 Task: Create a due date automation trigger when advanced on, 2 hours after a card is due add fields without custom field "Resume" set to a date not in this week.
Action: Mouse moved to (729, 259)
Screenshot: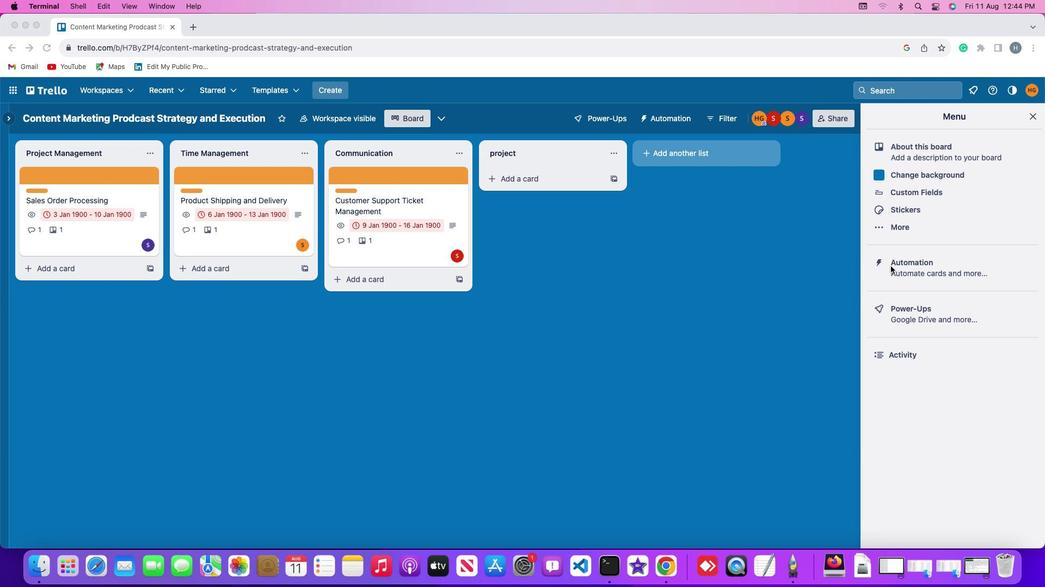 
Action: Mouse pressed left at (729, 259)
Screenshot: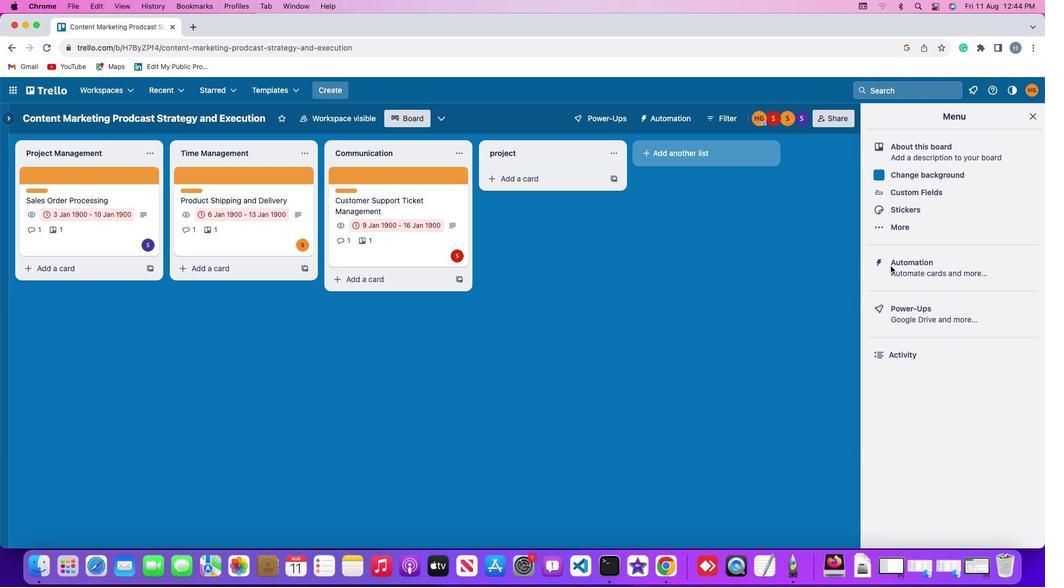 
Action: Mouse pressed left at (729, 259)
Screenshot: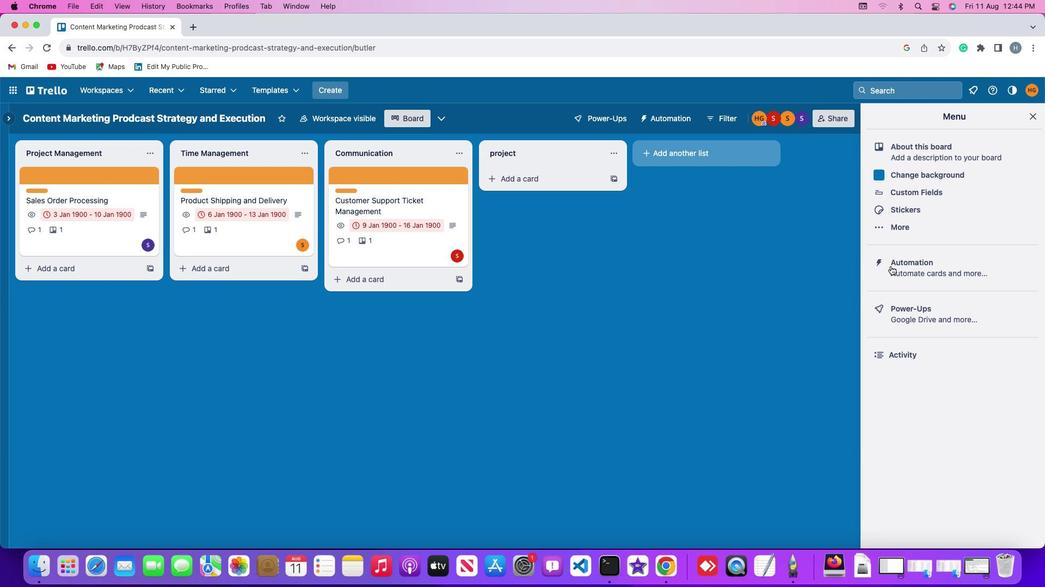 
Action: Mouse moved to (187, 255)
Screenshot: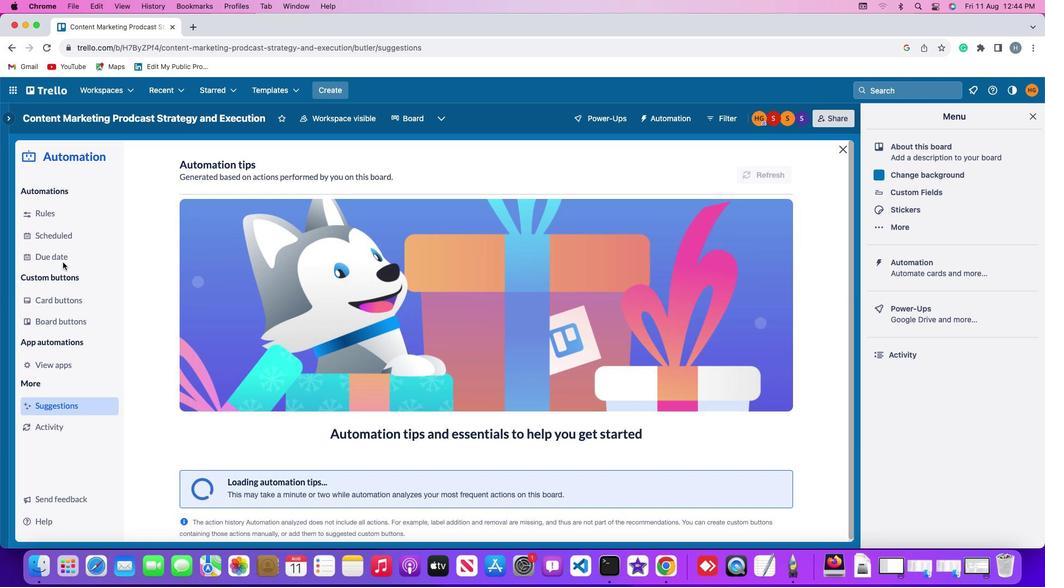 
Action: Mouse pressed left at (187, 255)
Screenshot: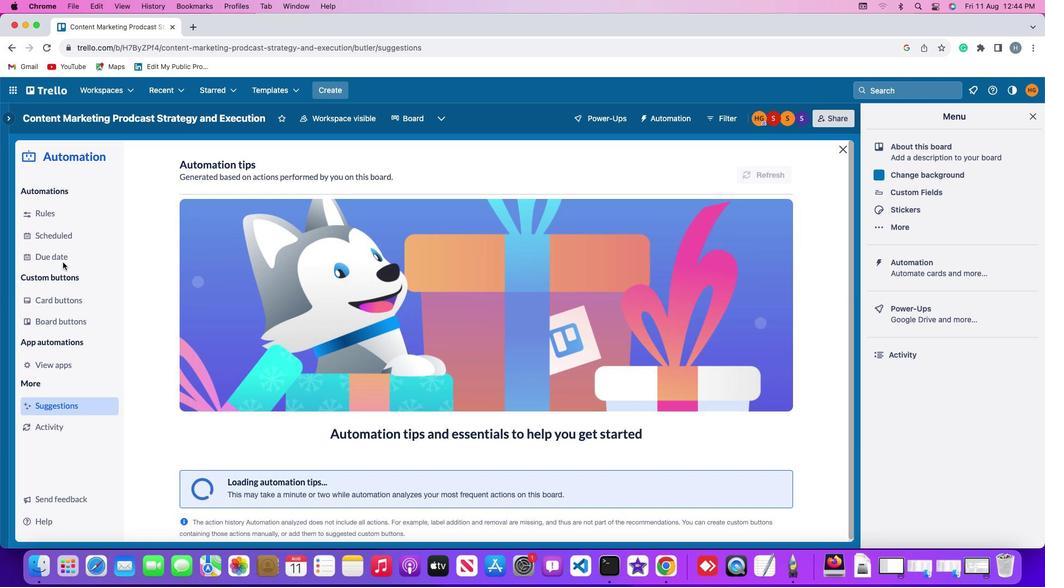
Action: Mouse moved to (628, 158)
Screenshot: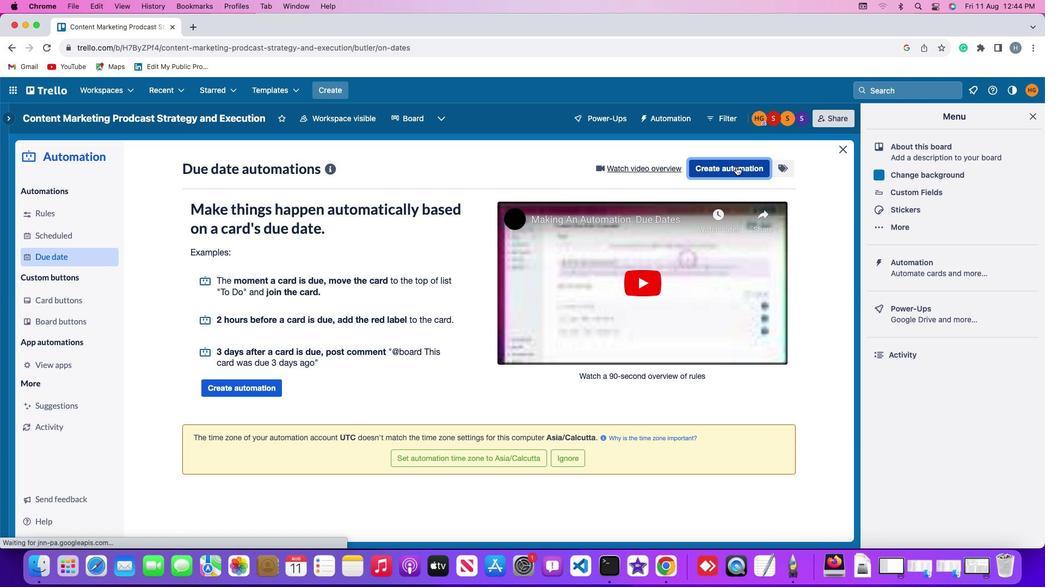 
Action: Mouse pressed left at (628, 158)
Screenshot: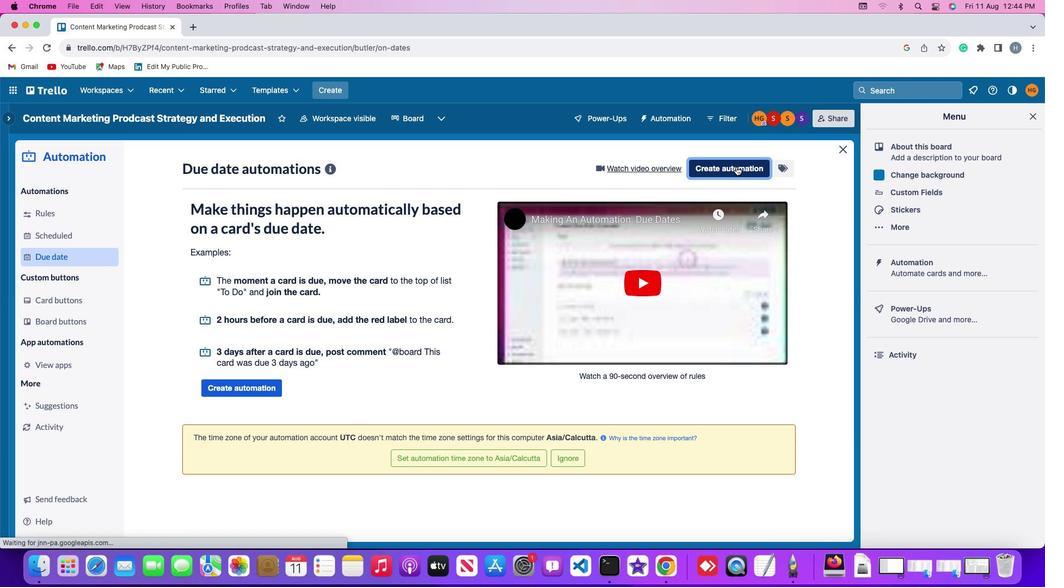 
Action: Mouse moved to (276, 264)
Screenshot: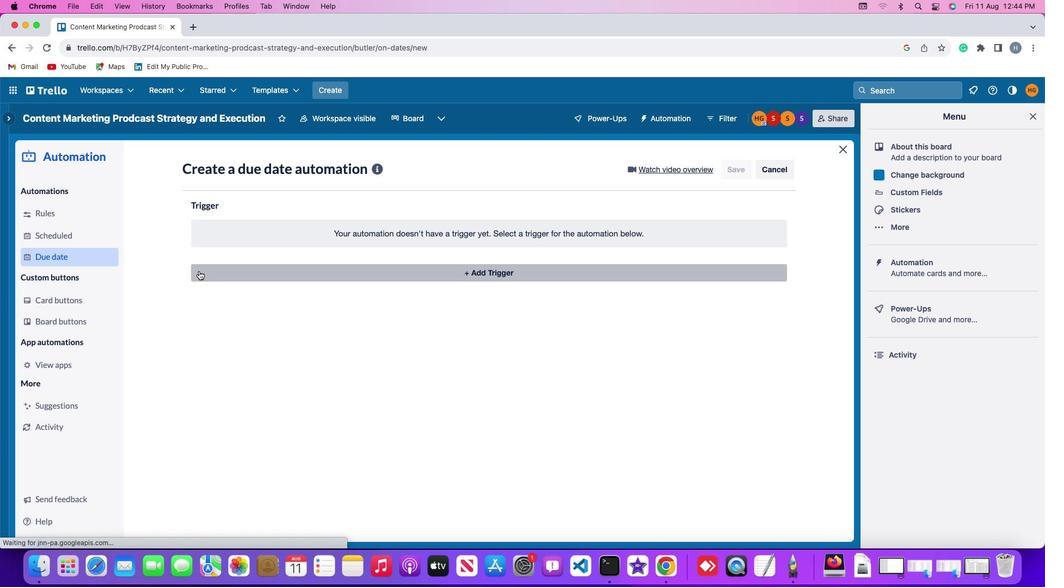 
Action: Mouse pressed left at (276, 264)
Screenshot: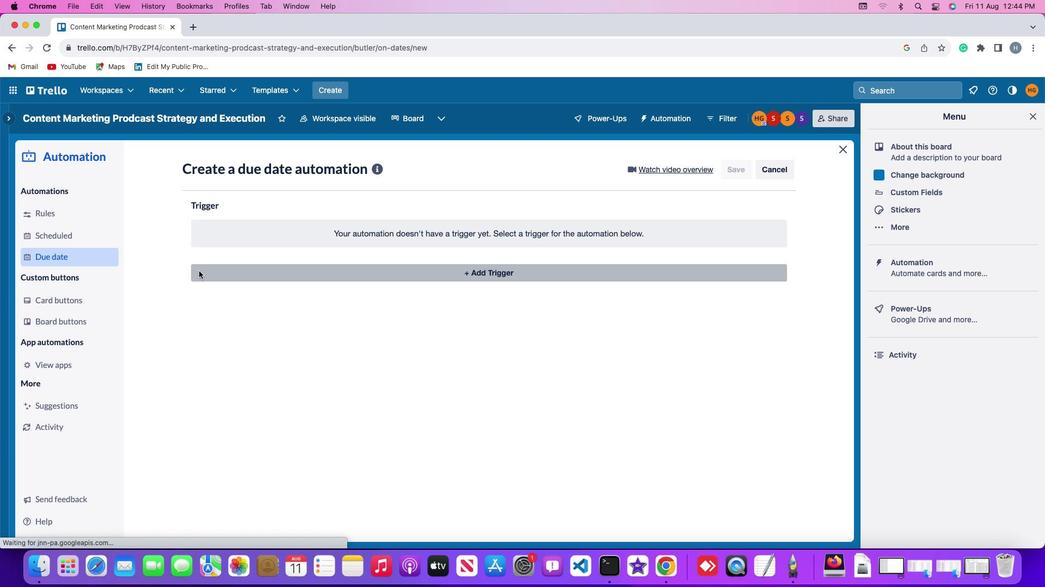 
Action: Mouse moved to (287, 432)
Screenshot: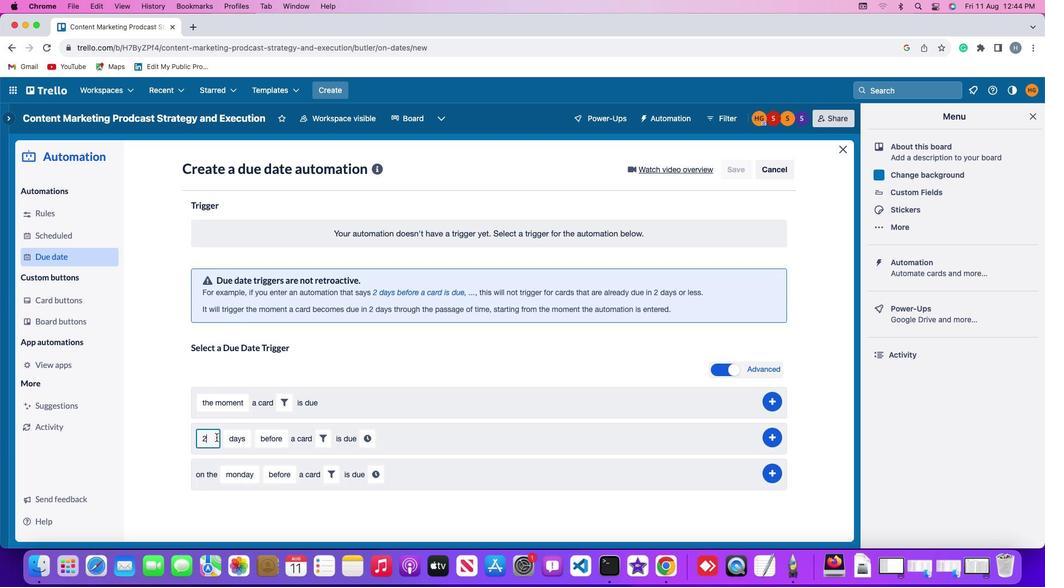 
Action: Mouse pressed left at (287, 432)
Screenshot: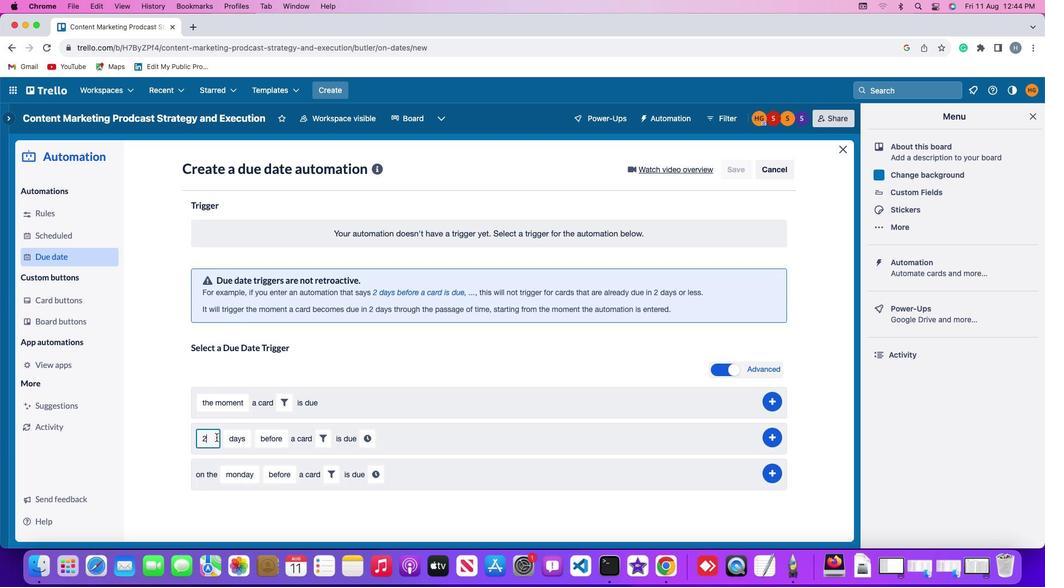 
Action: Mouse moved to (287, 432)
Screenshot: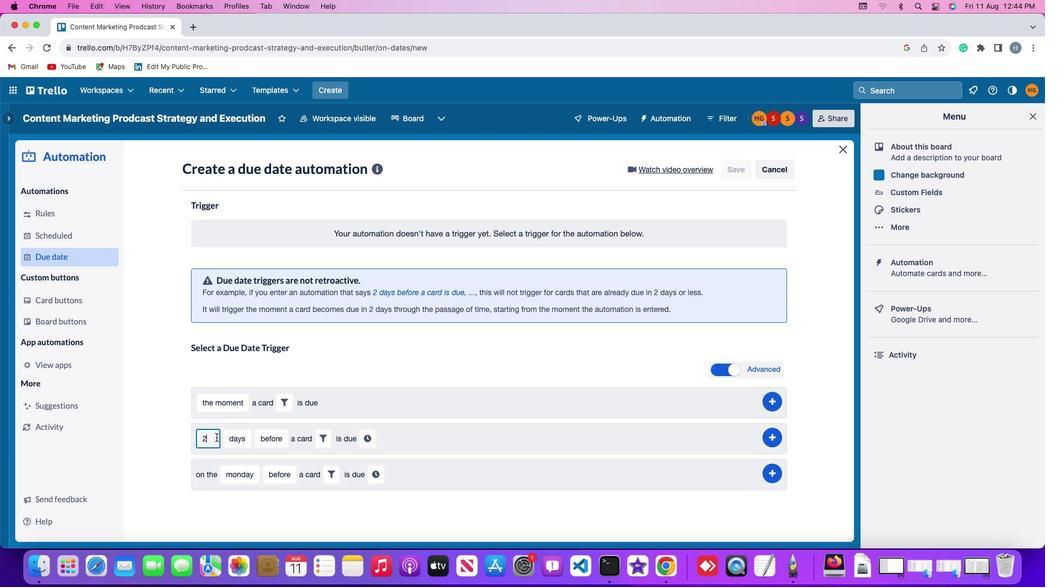 
Action: Key pressed Key.backspace'2'
Screenshot: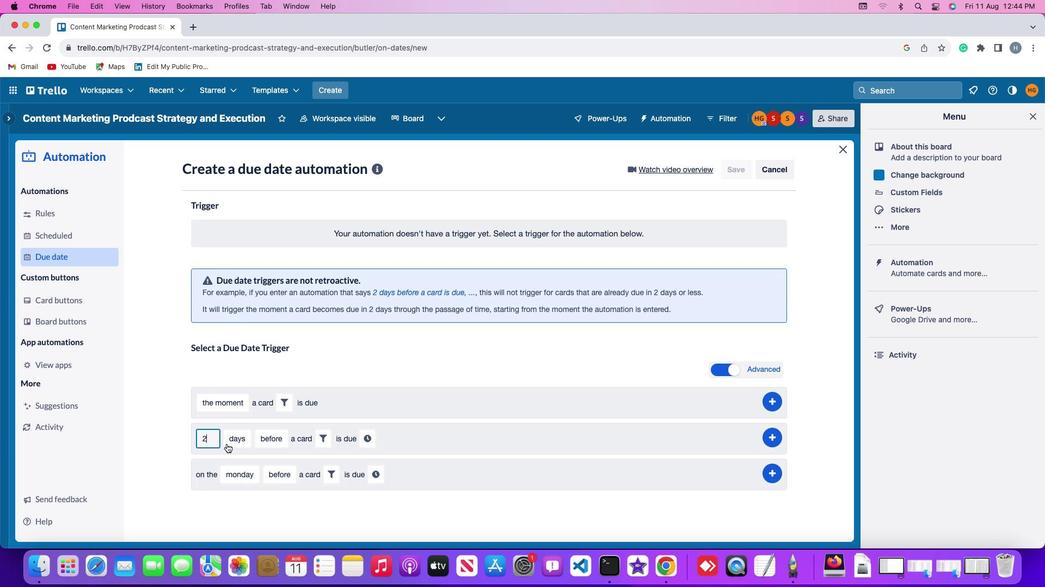 
Action: Mouse moved to (302, 441)
Screenshot: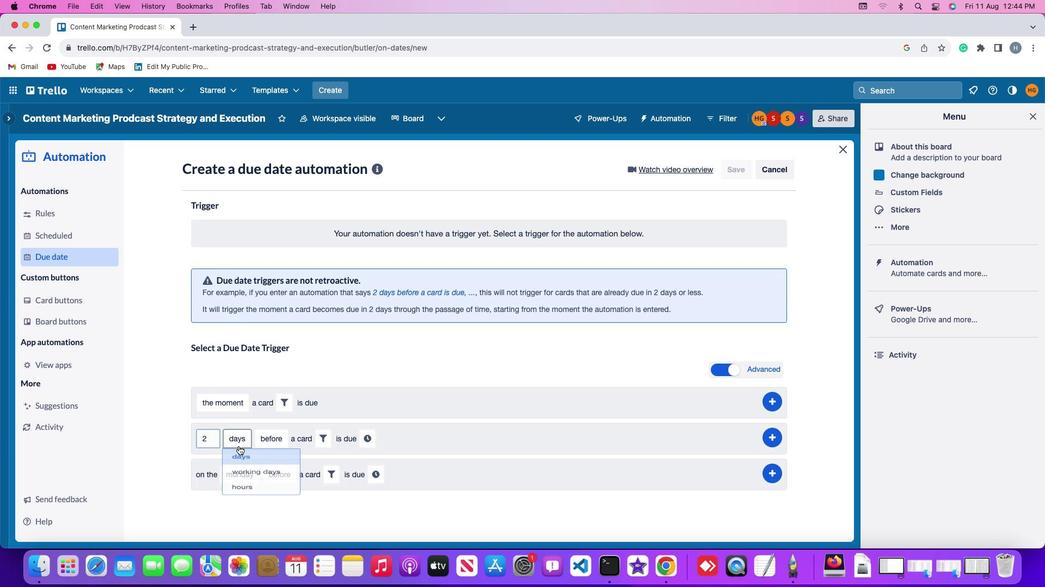 
Action: Mouse pressed left at (302, 441)
Screenshot: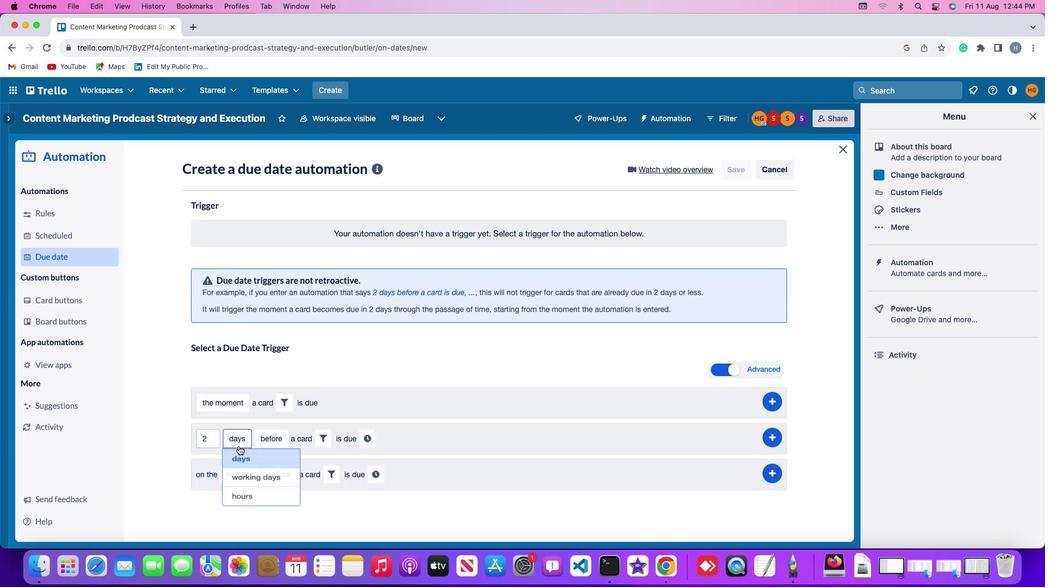 
Action: Mouse moved to (304, 504)
Screenshot: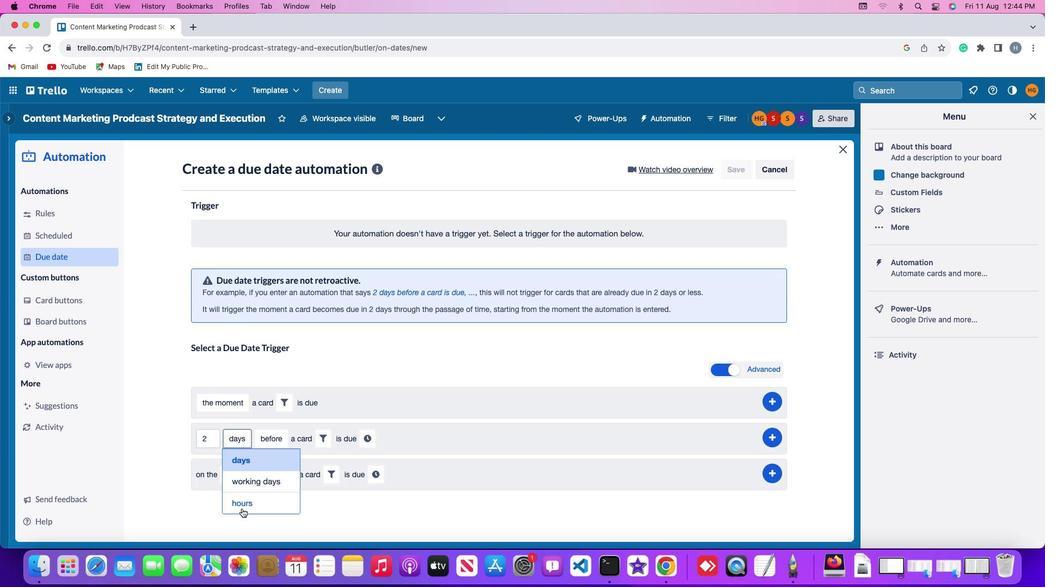 
Action: Mouse pressed left at (304, 504)
Screenshot: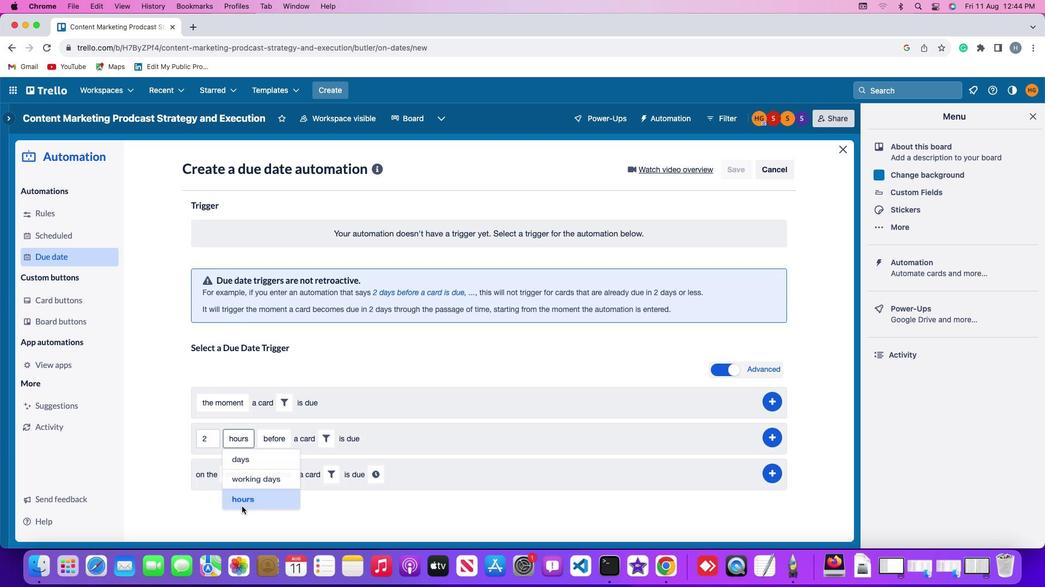 
Action: Mouse moved to (328, 436)
Screenshot: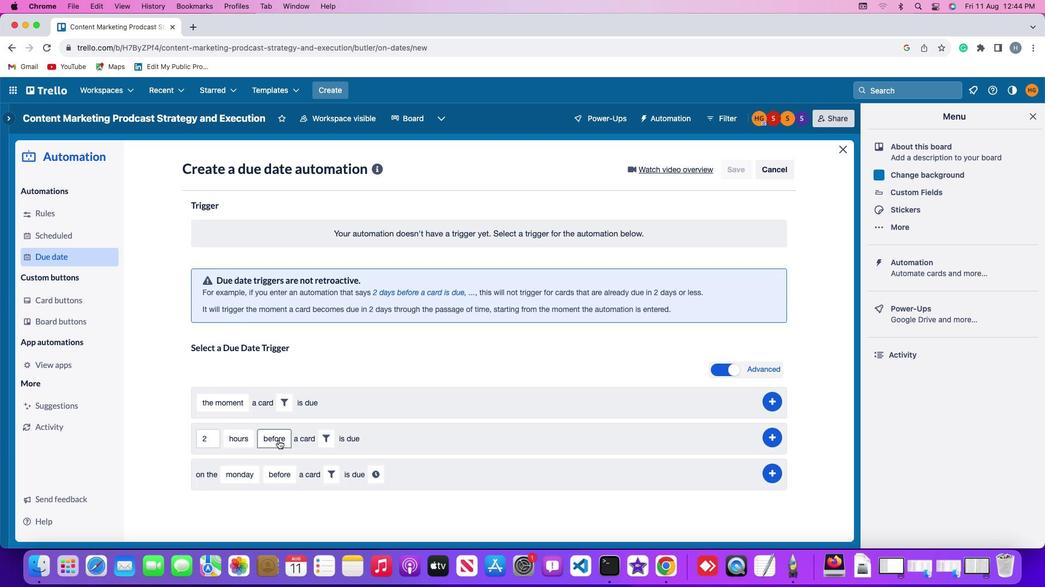 
Action: Mouse pressed left at (328, 436)
Screenshot: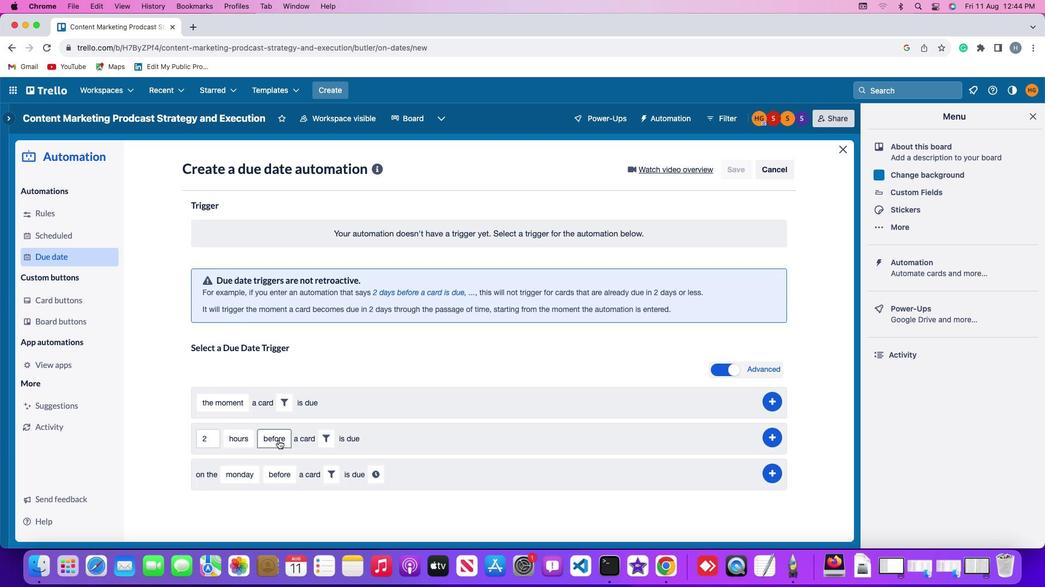 
Action: Mouse moved to (332, 478)
Screenshot: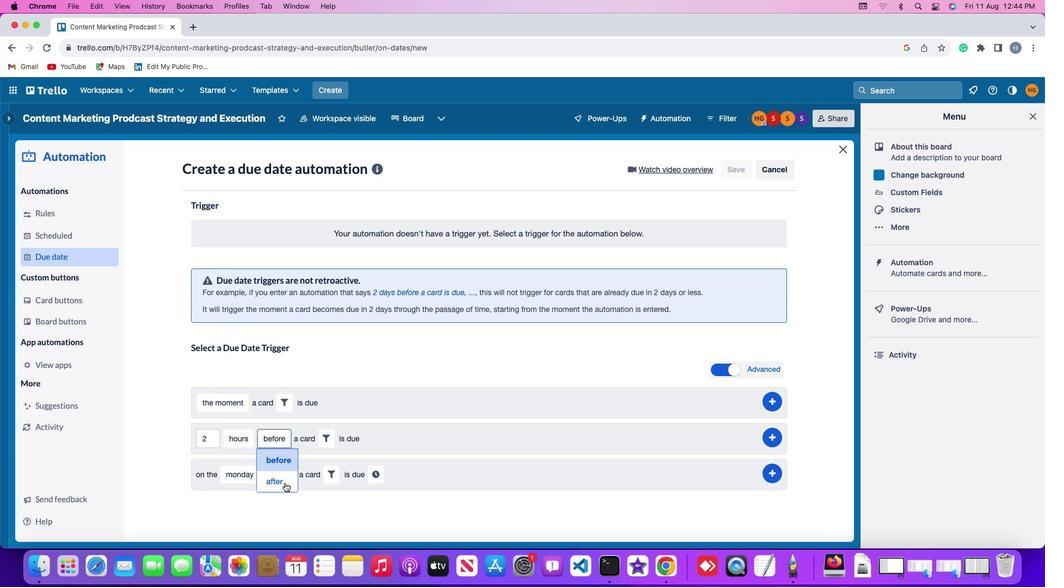 
Action: Mouse pressed left at (332, 478)
Screenshot: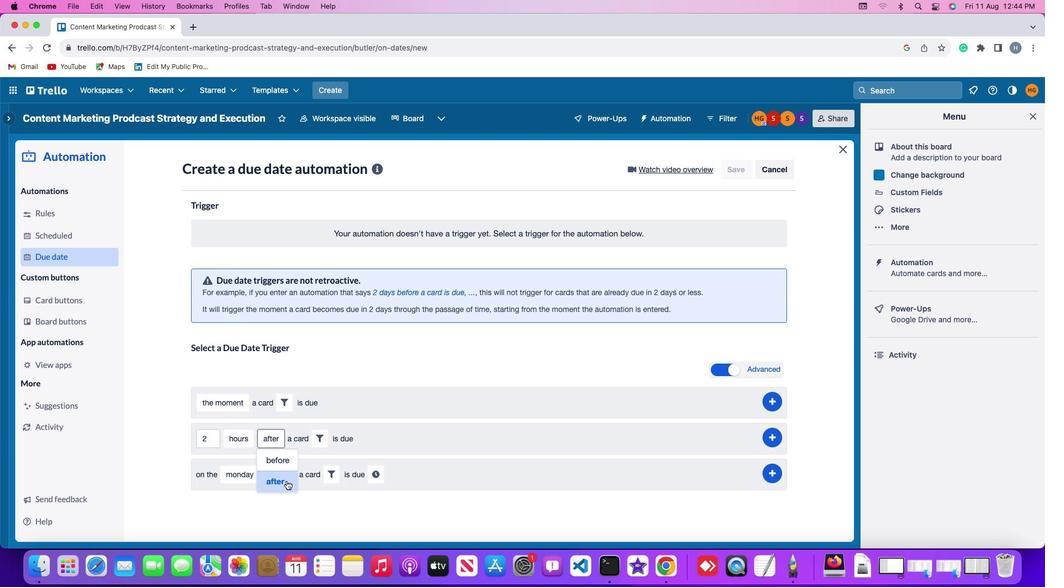 
Action: Mouse moved to (358, 434)
Screenshot: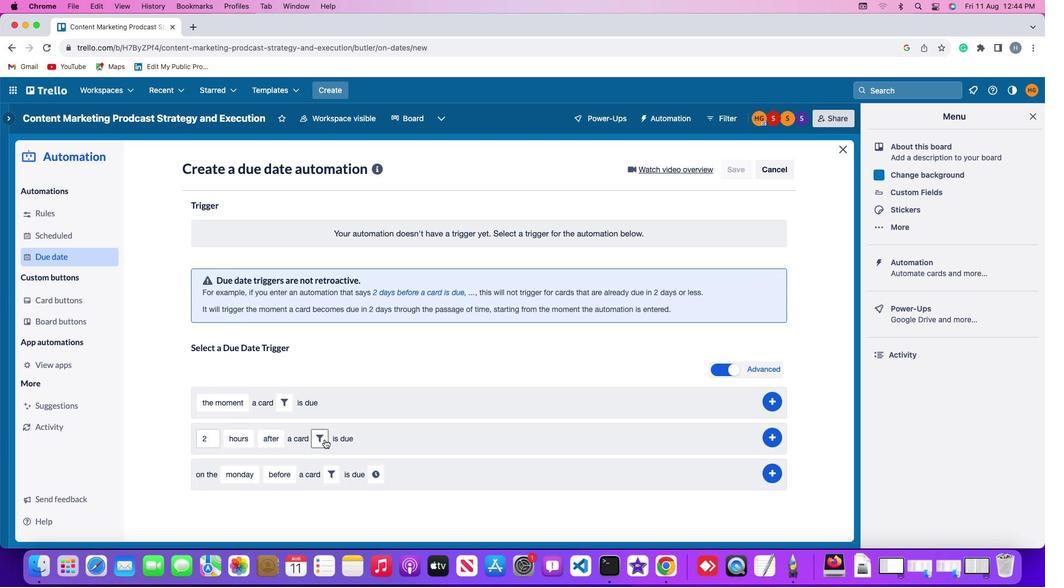 
Action: Mouse pressed left at (358, 434)
Screenshot: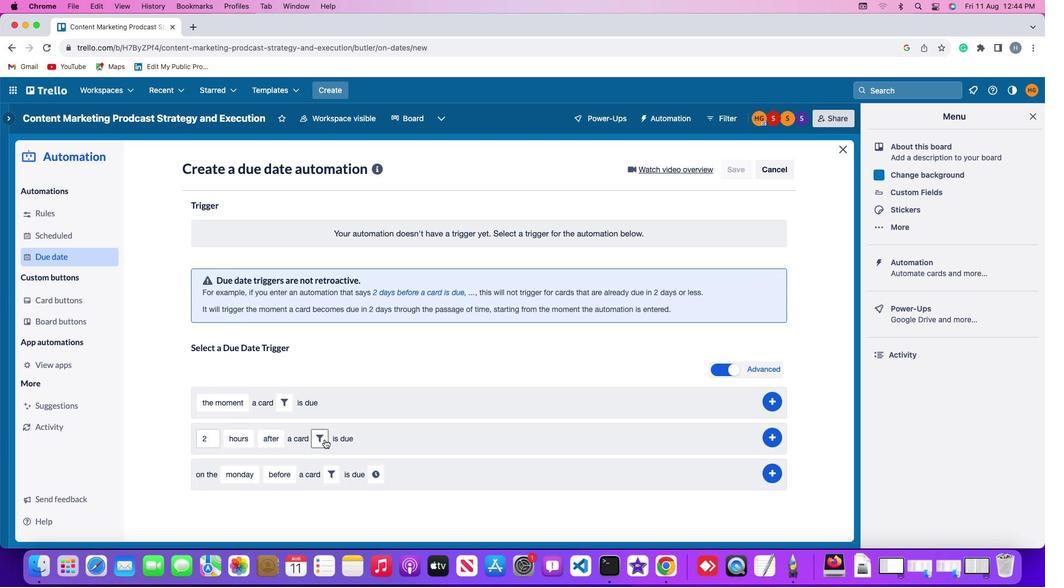 
Action: Mouse moved to (473, 463)
Screenshot: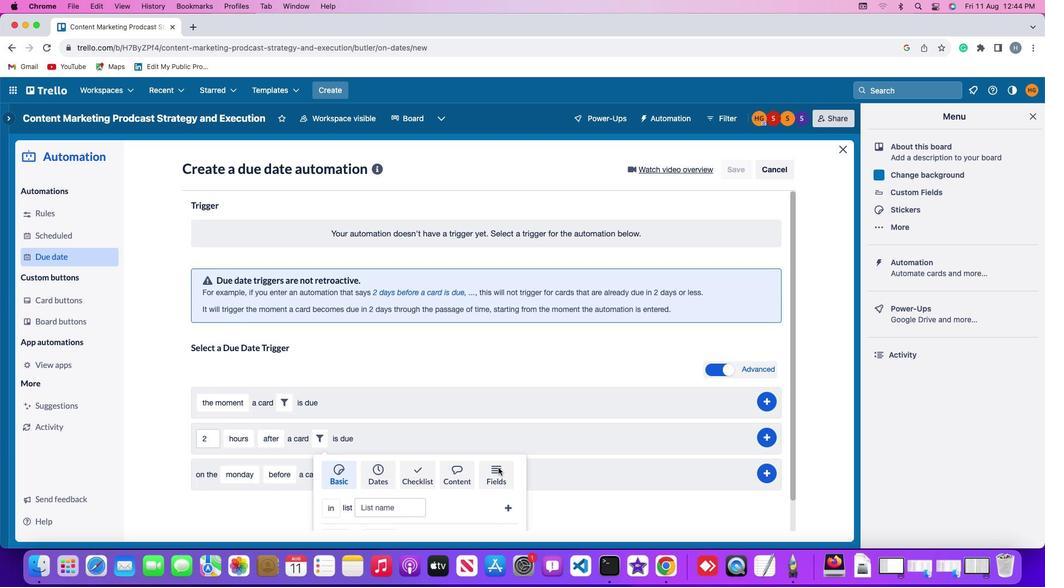
Action: Mouse pressed left at (473, 463)
Screenshot: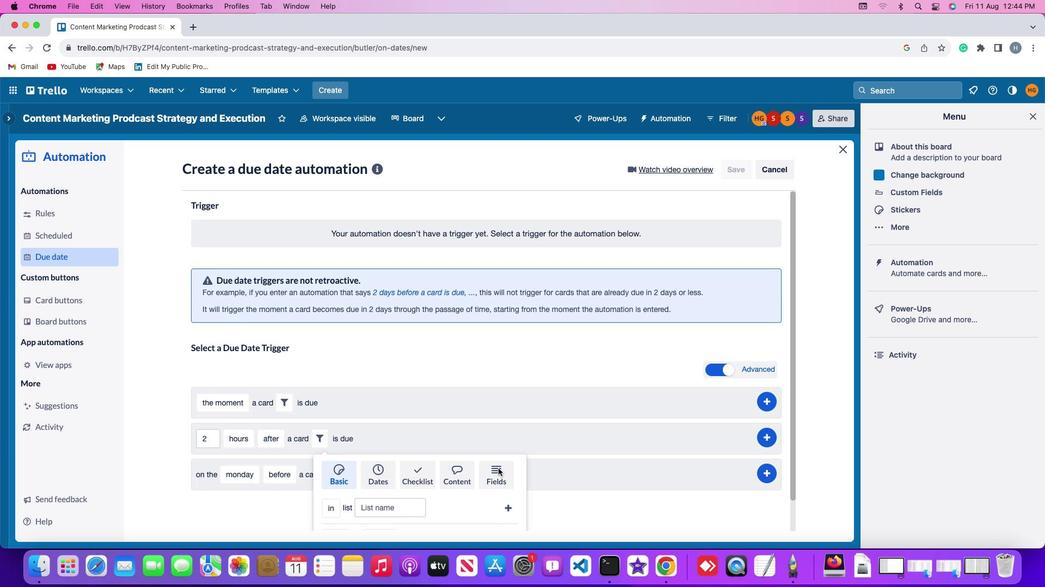 
Action: Mouse moved to (321, 492)
Screenshot: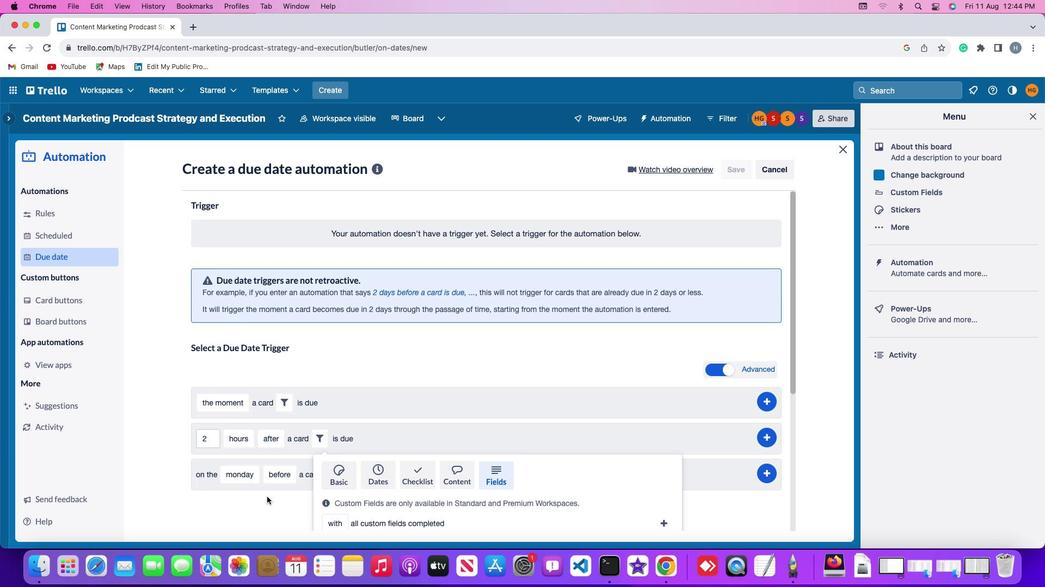 
Action: Mouse scrolled (321, 492) with delta (146, -8)
Screenshot: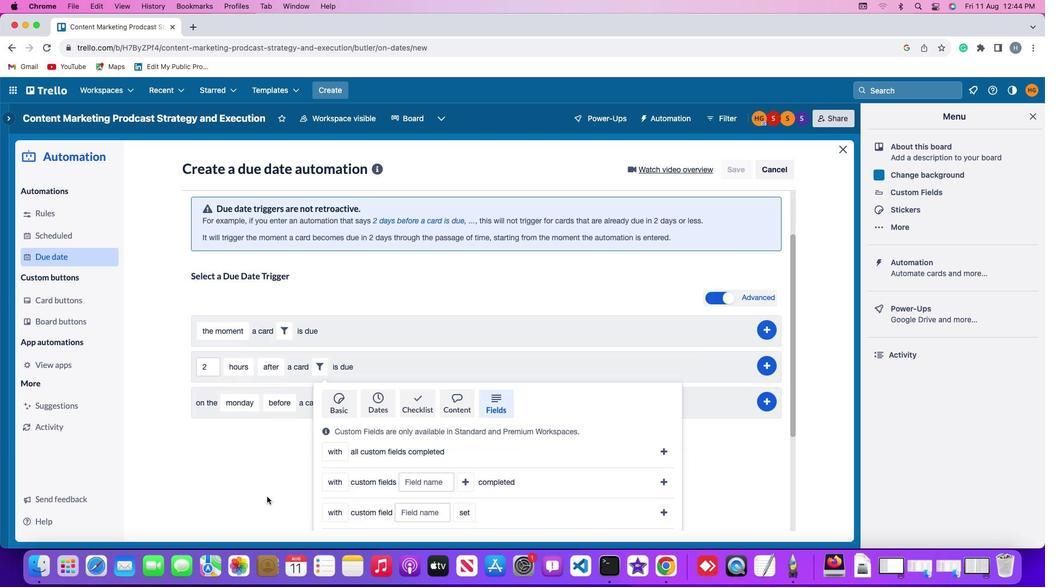 
Action: Mouse scrolled (321, 492) with delta (146, -8)
Screenshot: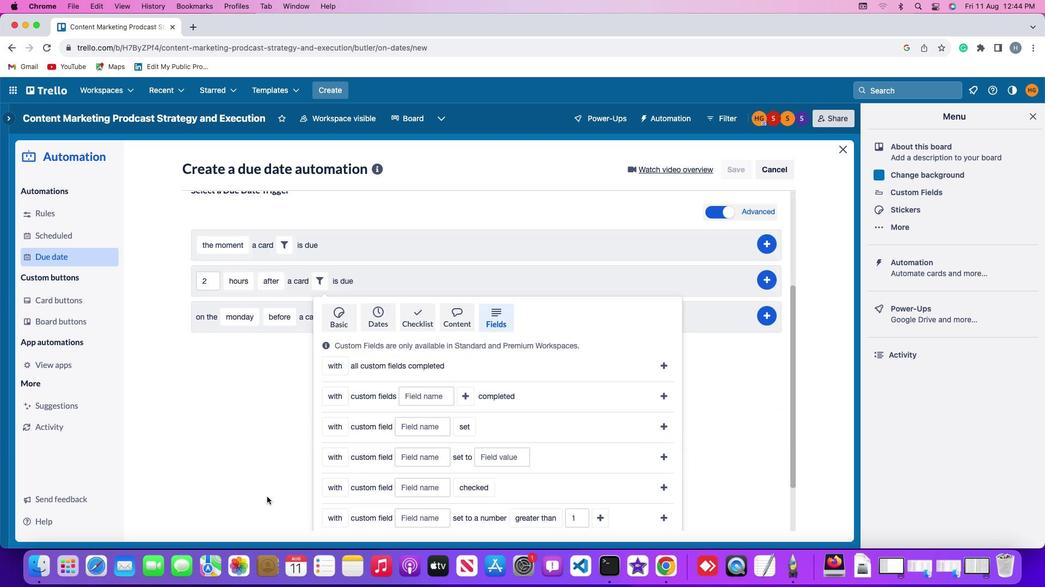 
Action: Mouse scrolled (321, 492) with delta (146, -9)
Screenshot: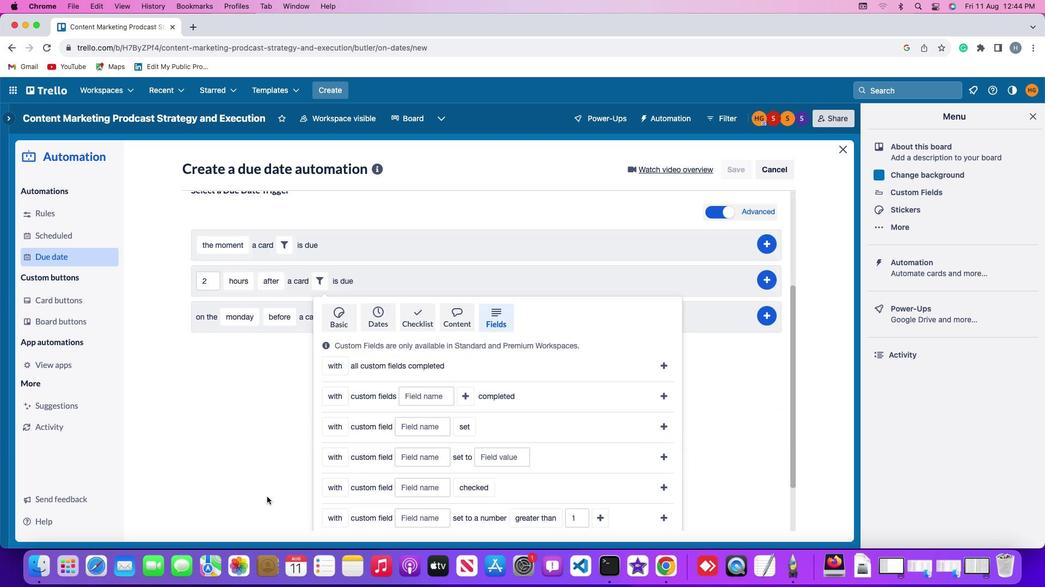 
Action: Mouse scrolled (321, 492) with delta (146, -10)
Screenshot: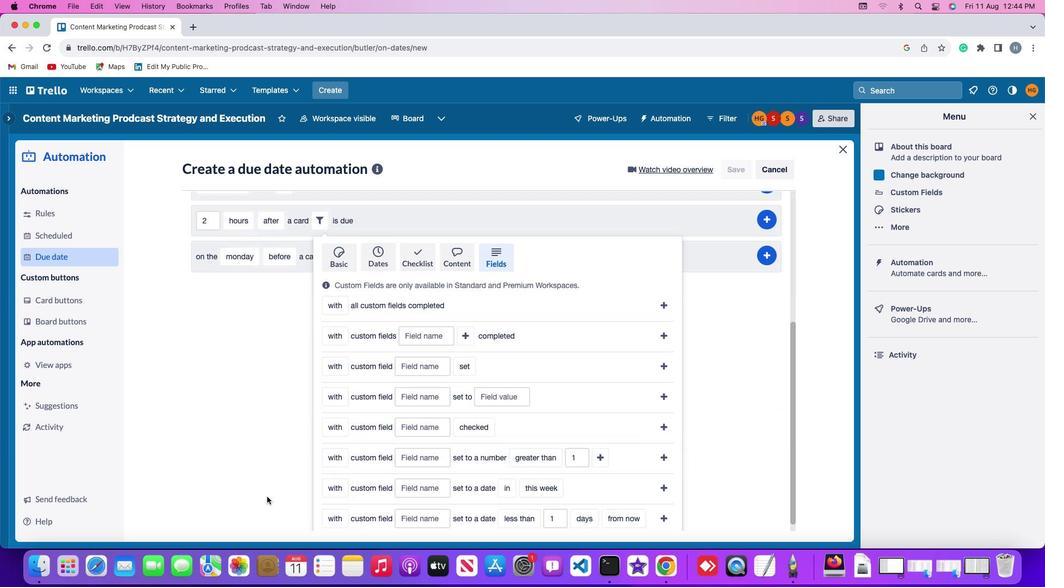 
Action: Mouse scrolled (321, 492) with delta (146, -11)
Screenshot: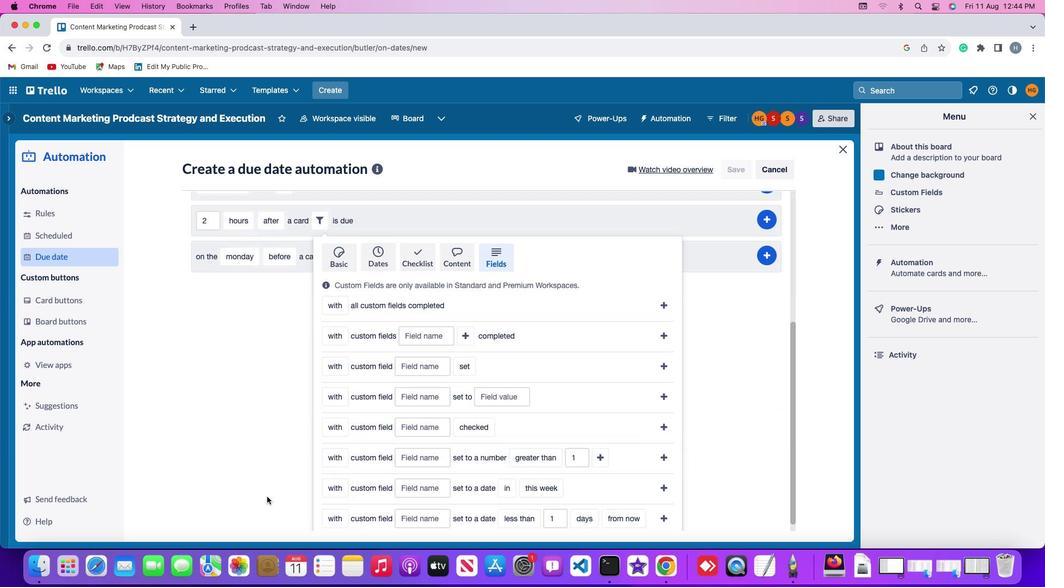 
Action: Mouse scrolled (321, 492) with delta (146, -8)
Screenshot: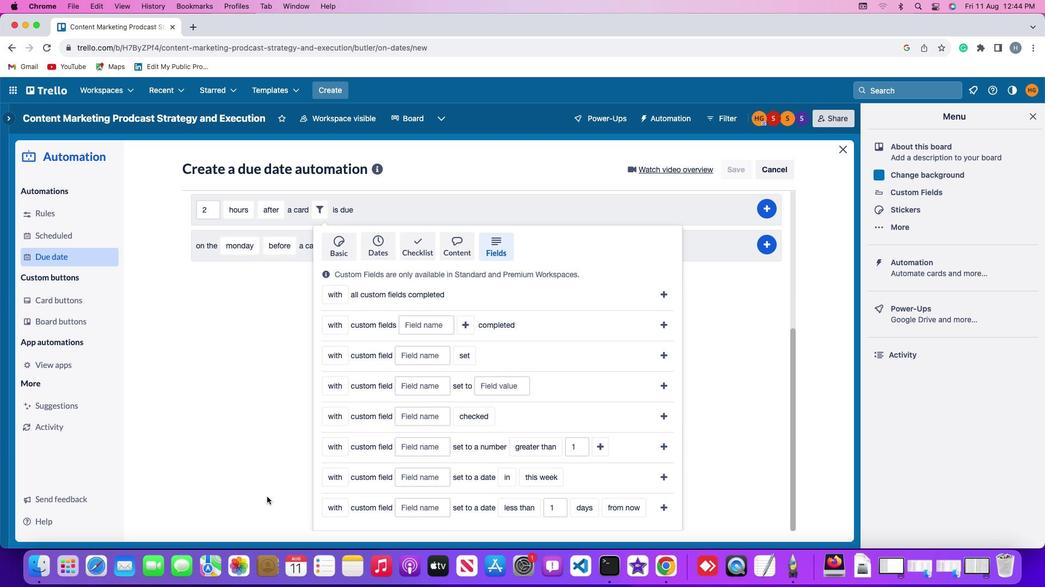 
Action: Mouse scrolled (321, 492) with delta (146, -8)
Screenshot: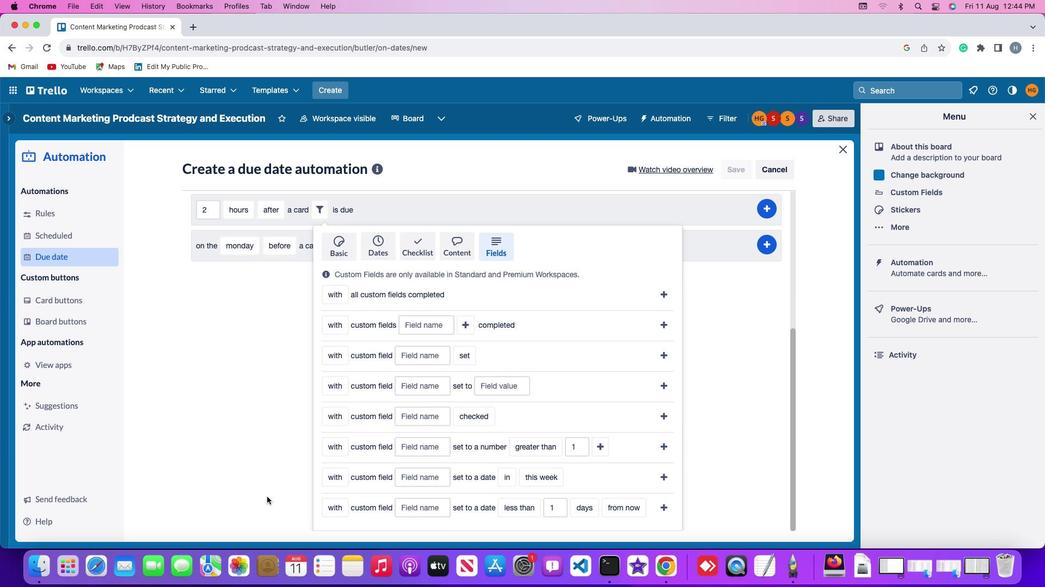 
Action: Mouse scrolled (321, 492) with delta (146, -9)
Screenshot: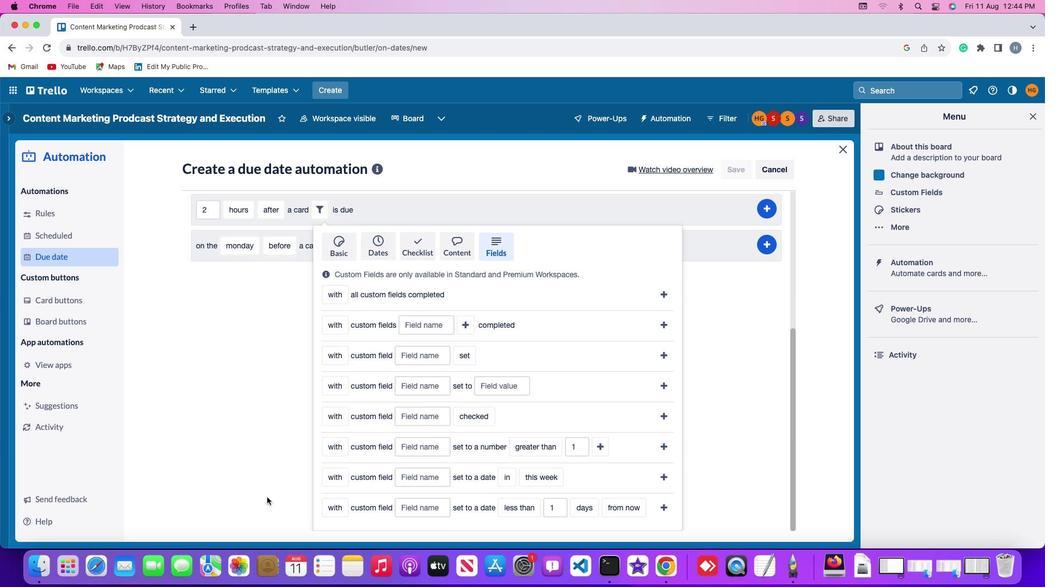 
Action: Mouse scrolled (321, 492) with delta (146, -10)
Screenshot: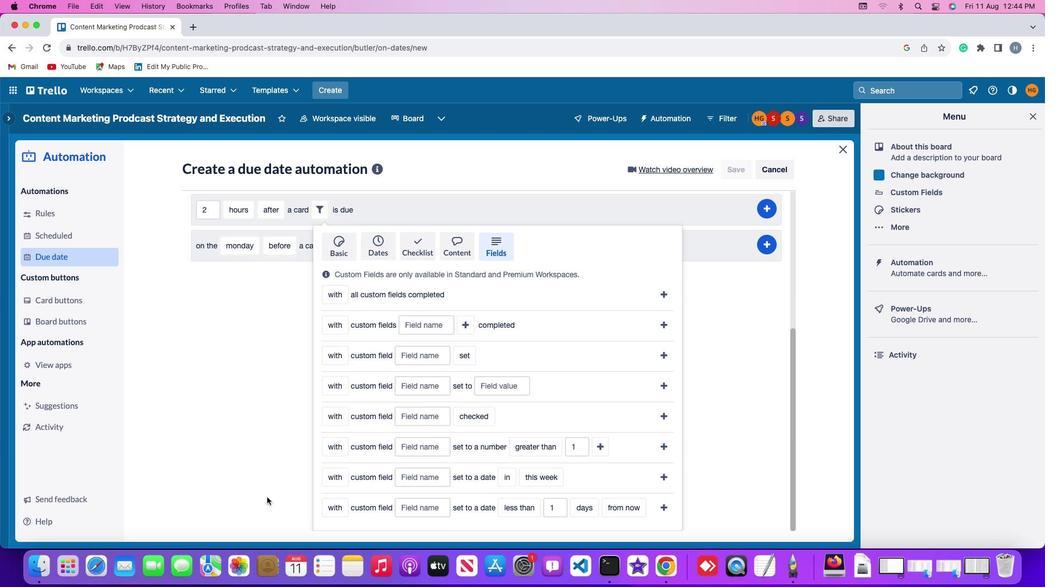 
Action: Mouse scrolled (321, 492) with delta (146, -11)
Screenshot: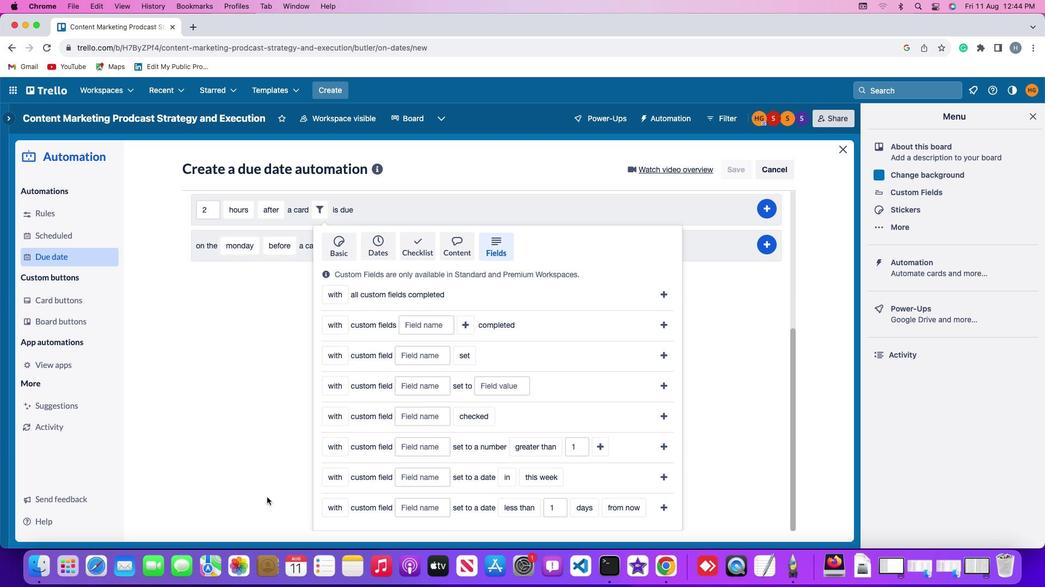 
Action: Mouse moved to (361, 476)
Screenshot: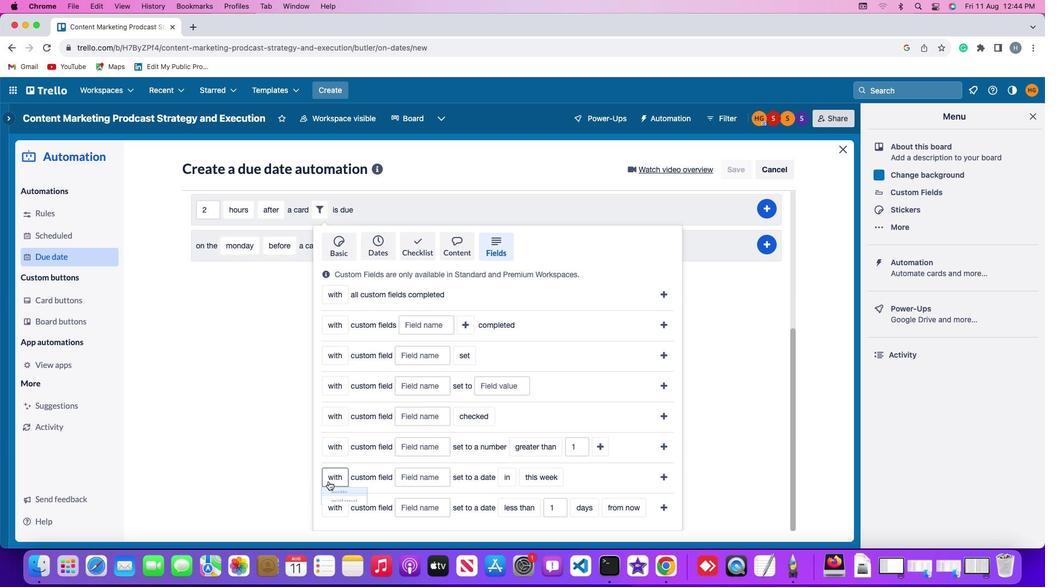 
Action: Mouse pressed left at (361, 476)
Screenshot: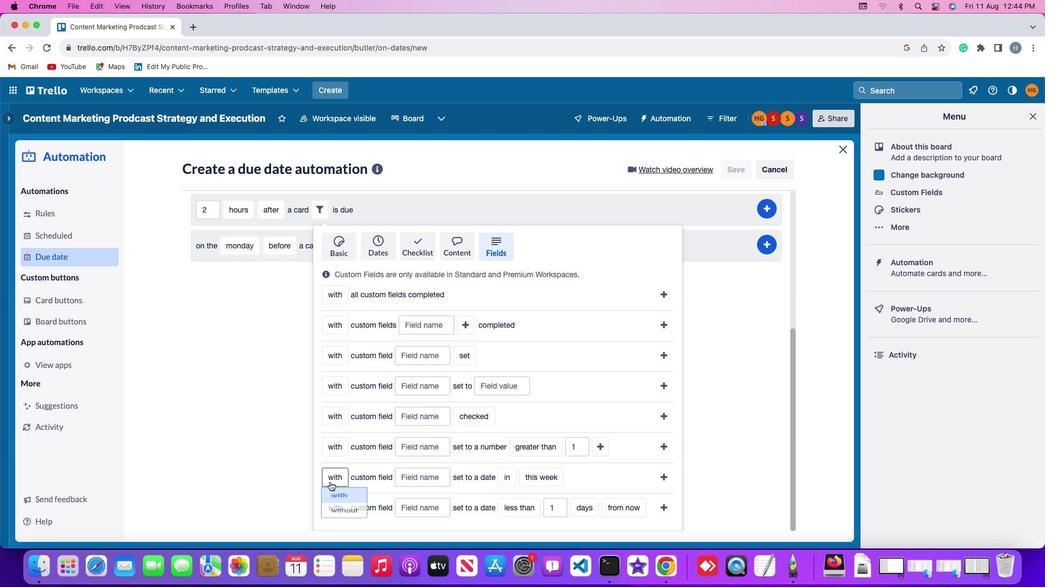 
Action: Mouse moved to (370, 516)
Screenshot: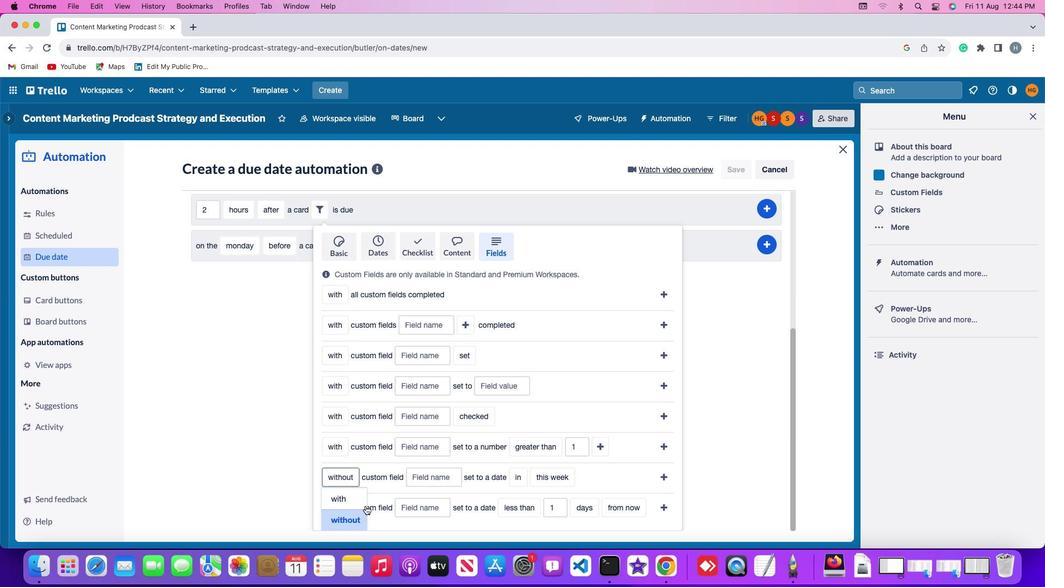 
Action: Mouse pressed left at (370, 516)
Screenshot: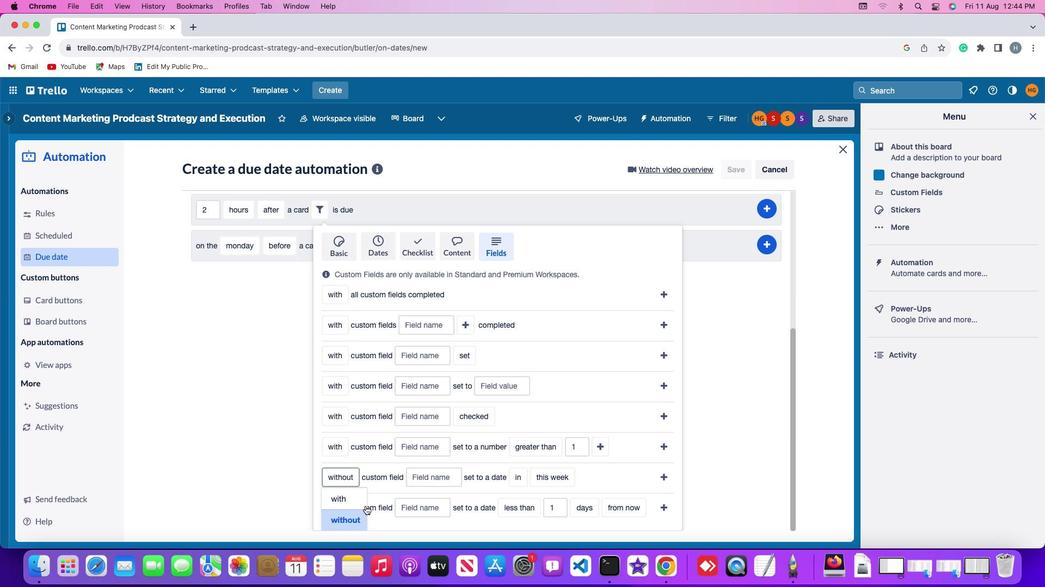 
Action: Mouse moved to (428, 475)
Screenshot: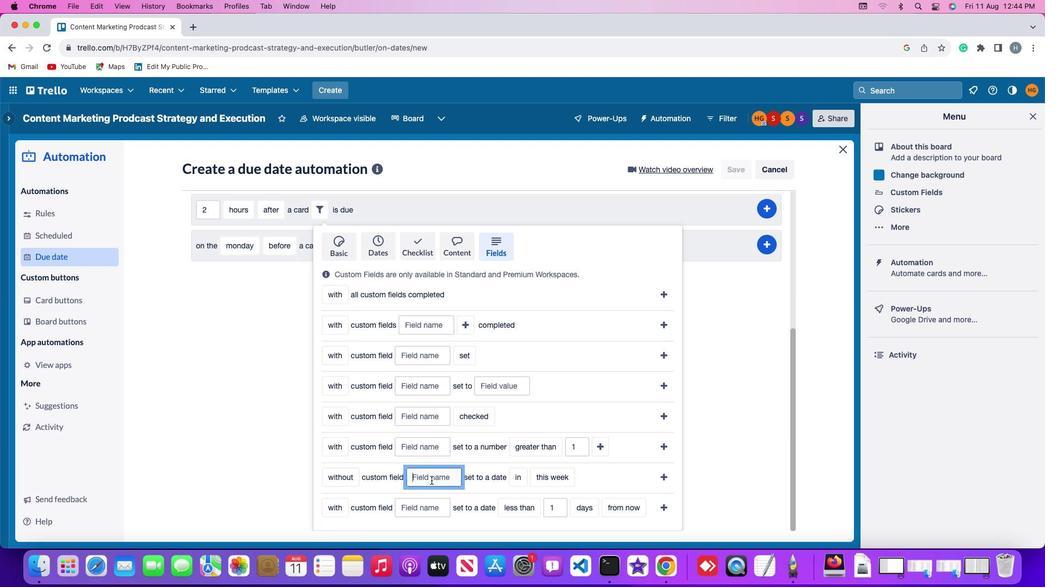 
Action: Mouse pressed left at (428, 475)
Screenshot: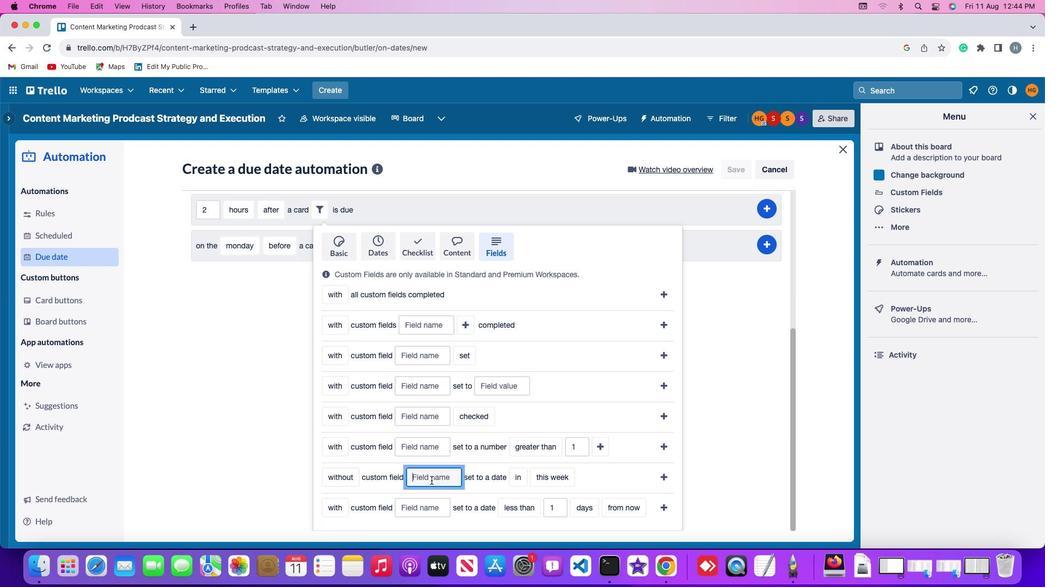 
Action: Key pressed Key.shift'R''e''s''u''m''e'
Screenshot: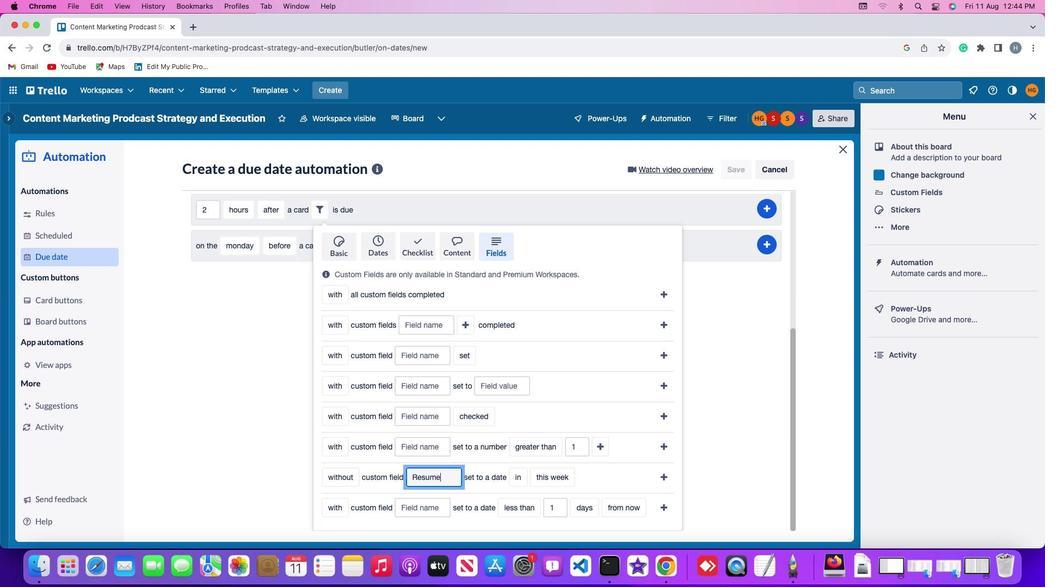 
Action: Mouse moved to (486, 474)
Screenshot: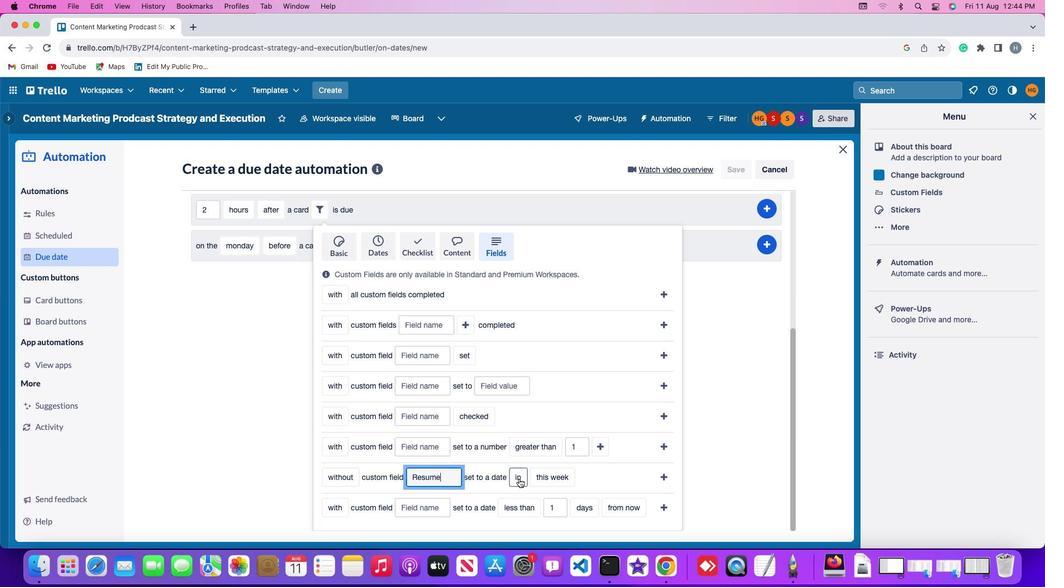 
Action: Mouse pressed left at (486, 474)
Screenshot: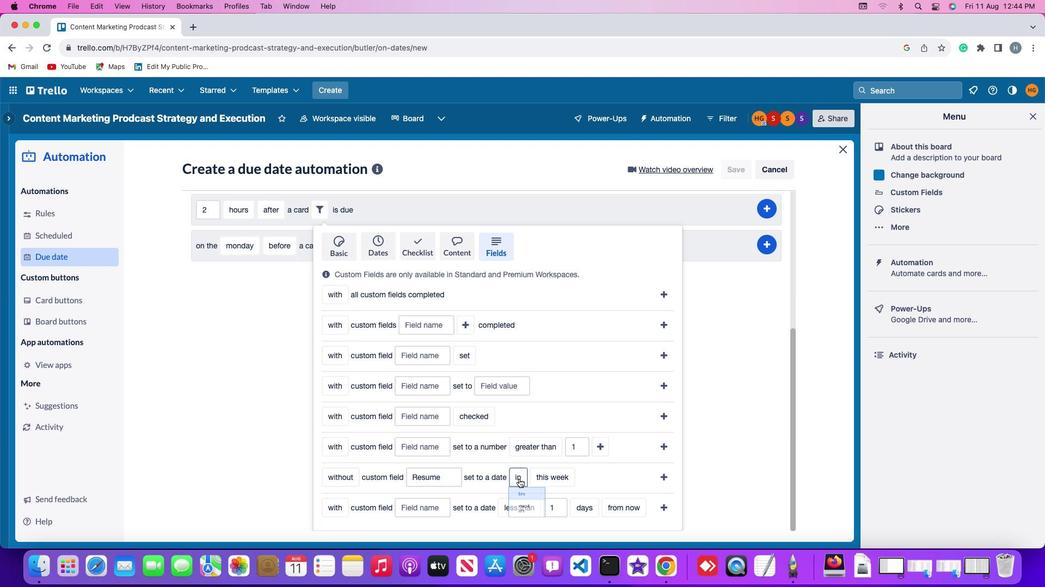 
Action: Mouse moved to (488, 516)
Screenshot: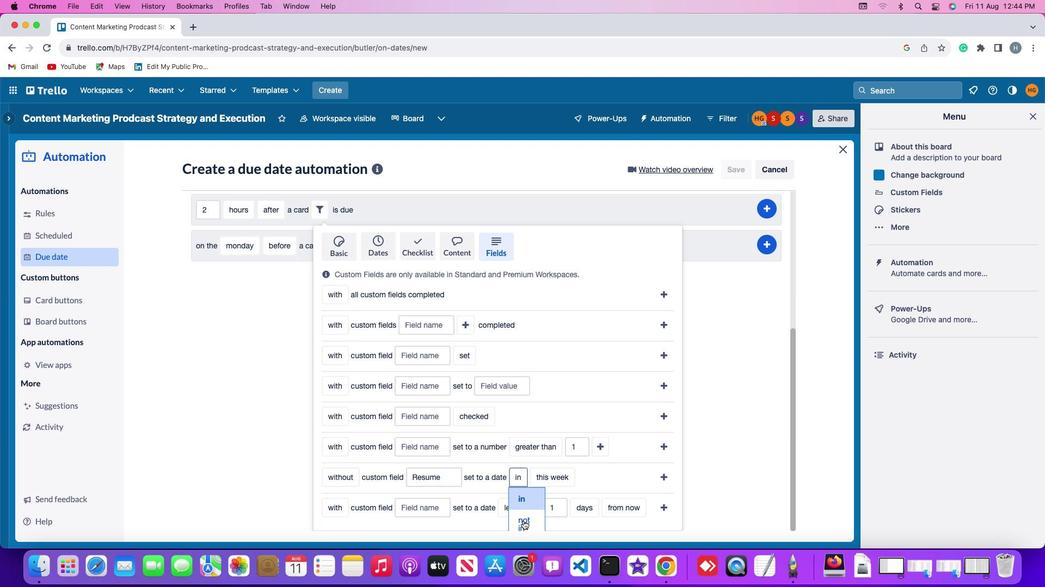 
Action: Mouse pressed left at (488, 516)
Screenshot: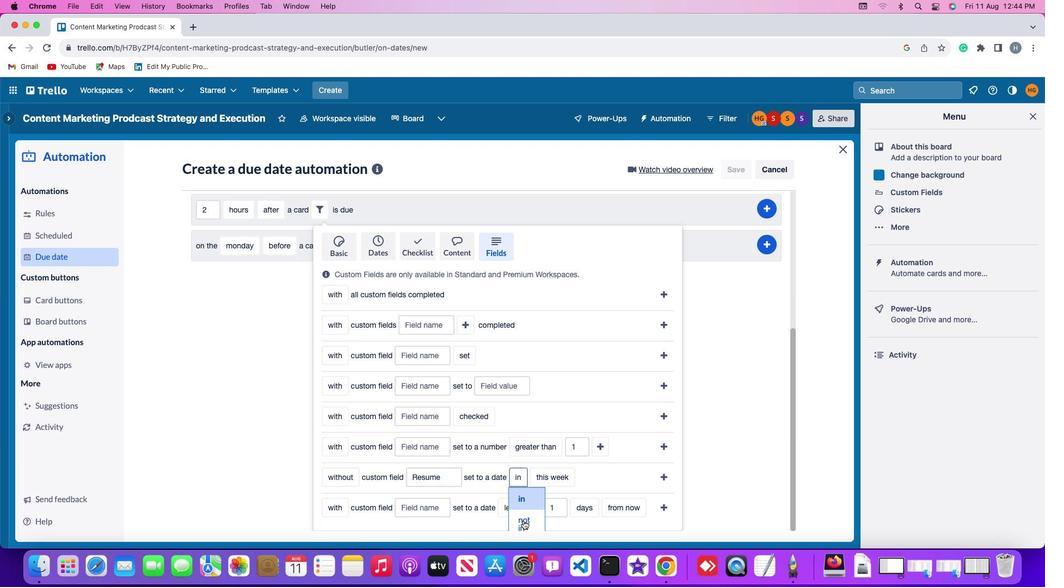 
Action: Mouse moved to (512, 481)
Screenshot: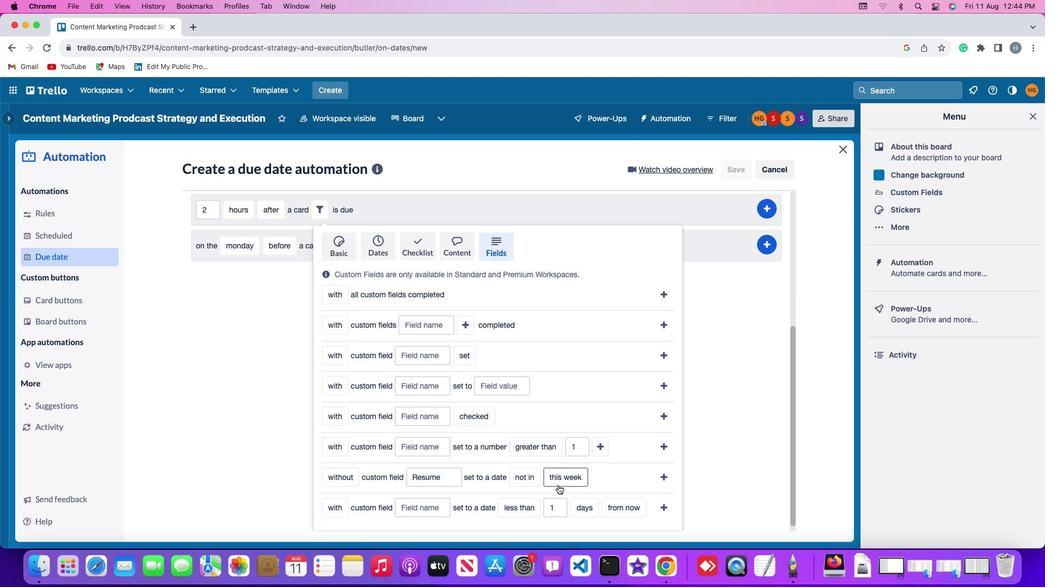 
Action: Mouse pressed left at (512, 481)
Screenshot: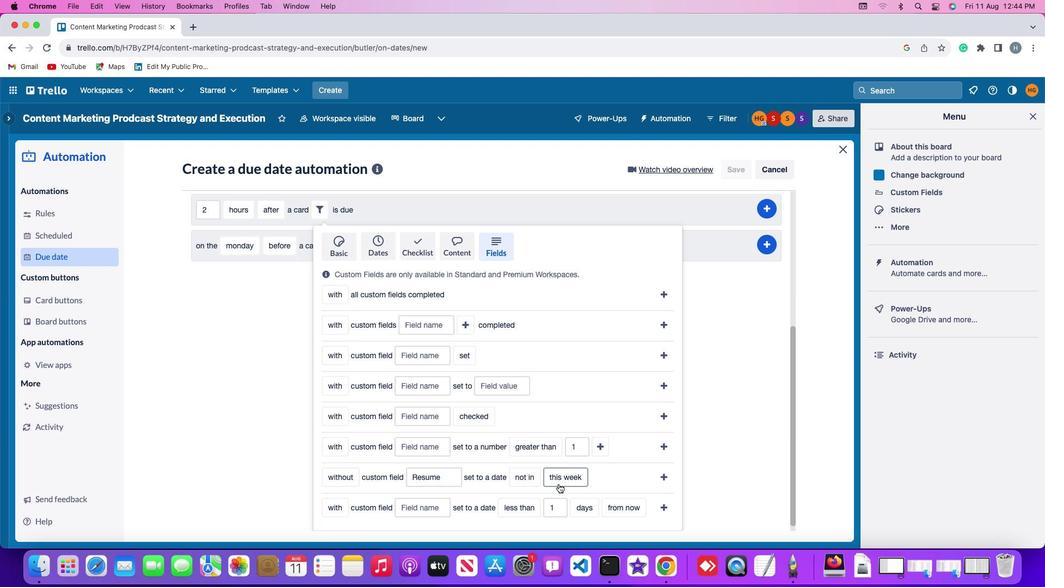
Action: Mouse moved to (517, 491)
Screenshot: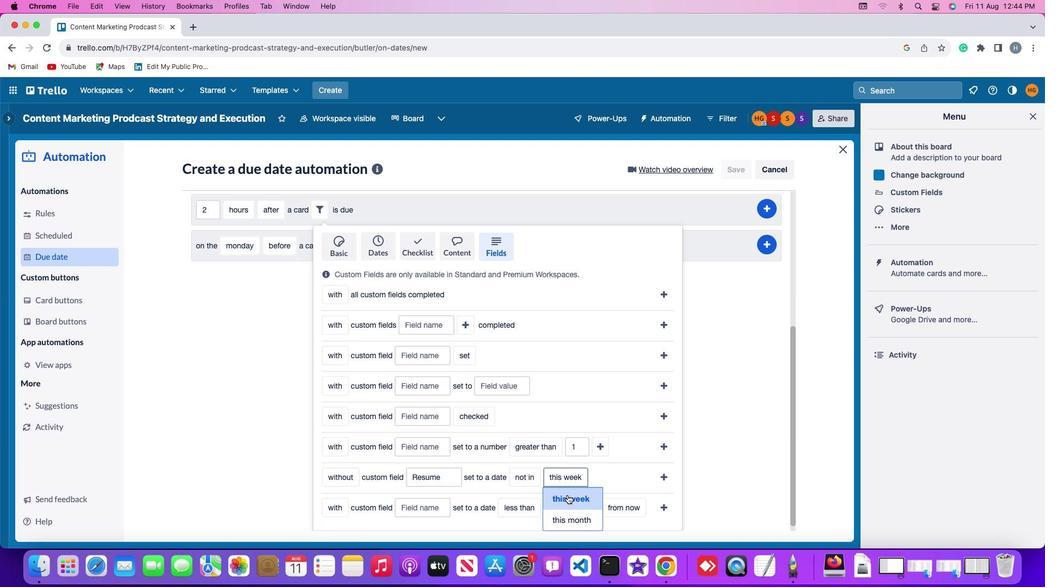 
Action: Mouse pressed left at (517, 491)
Screenshot: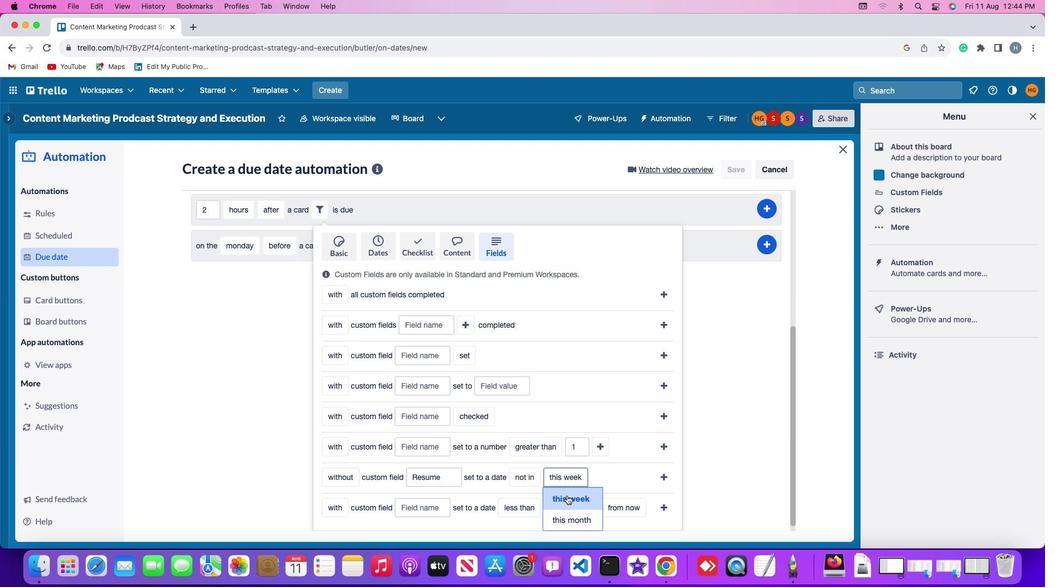 
Action: Mouse moved to (582, 469)
Screenshot: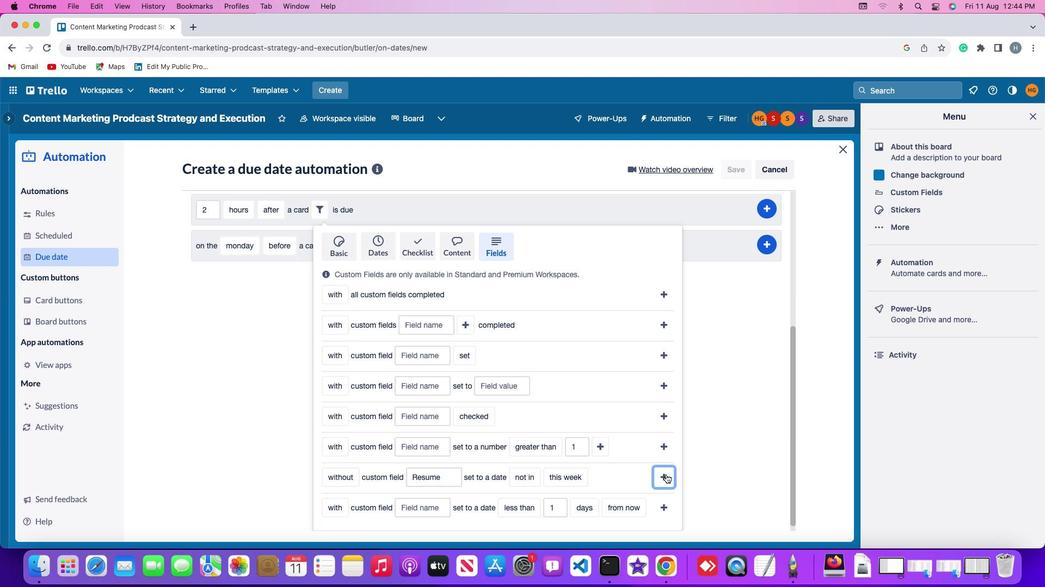 
Action: Mouse pressed left at (582, 469)
Screenshot: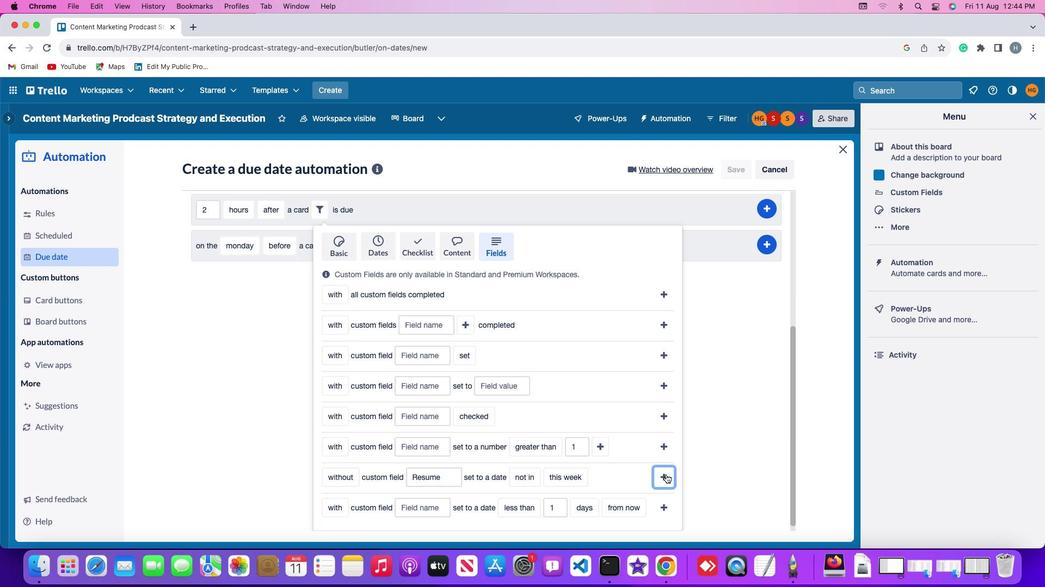 
Action: Mouse moved to (654, 432)
Screenshot: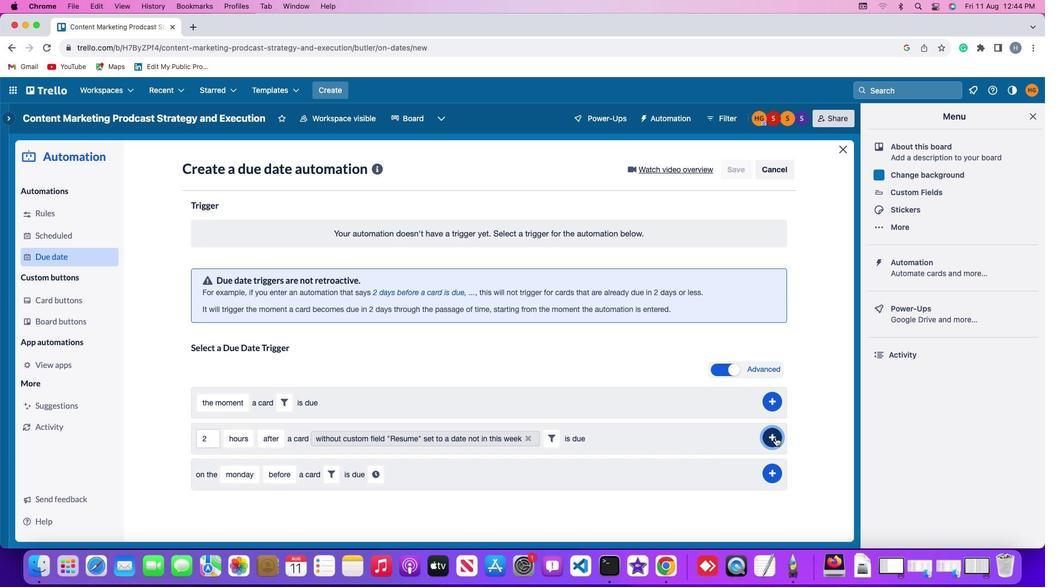 
Action: Mouse pressed left at (654, 432)
Screenshot: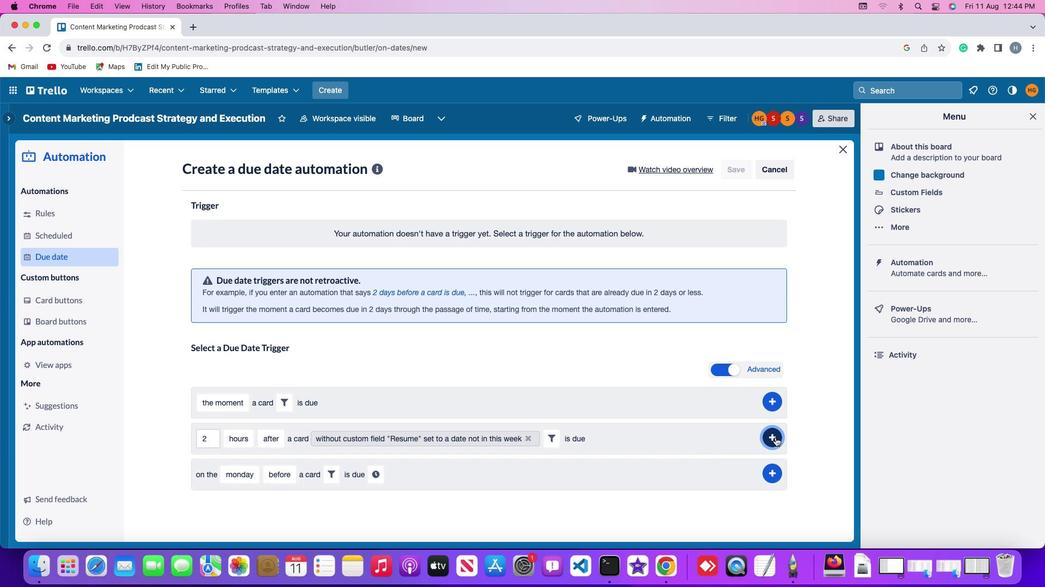 
Action: Mouse moved to (685, 363)
Screenshot: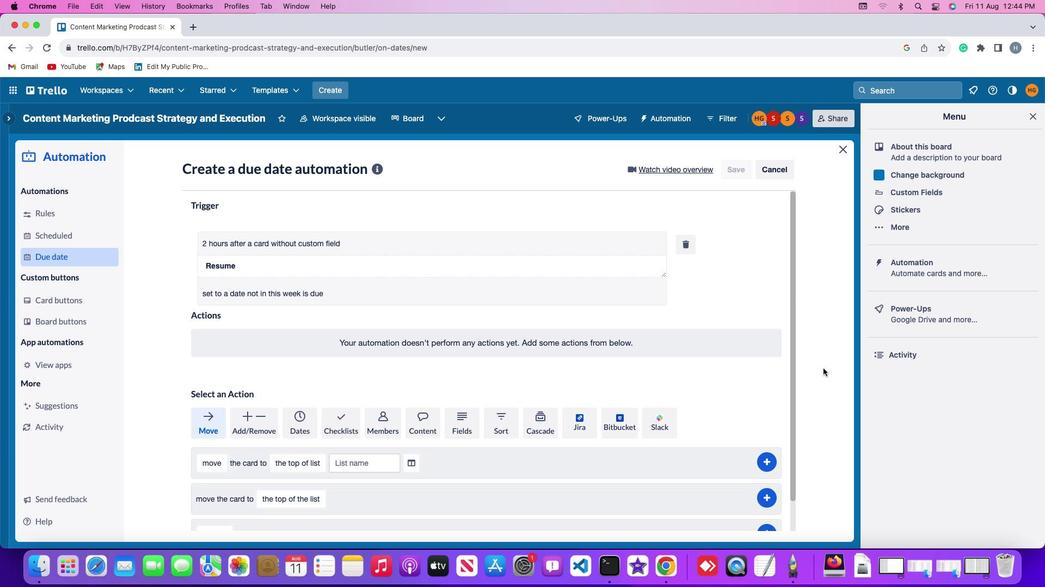 
